 Task: Learn more about a sales navigator core.
Action: Mouse moved to (751, 105)
Screenshot: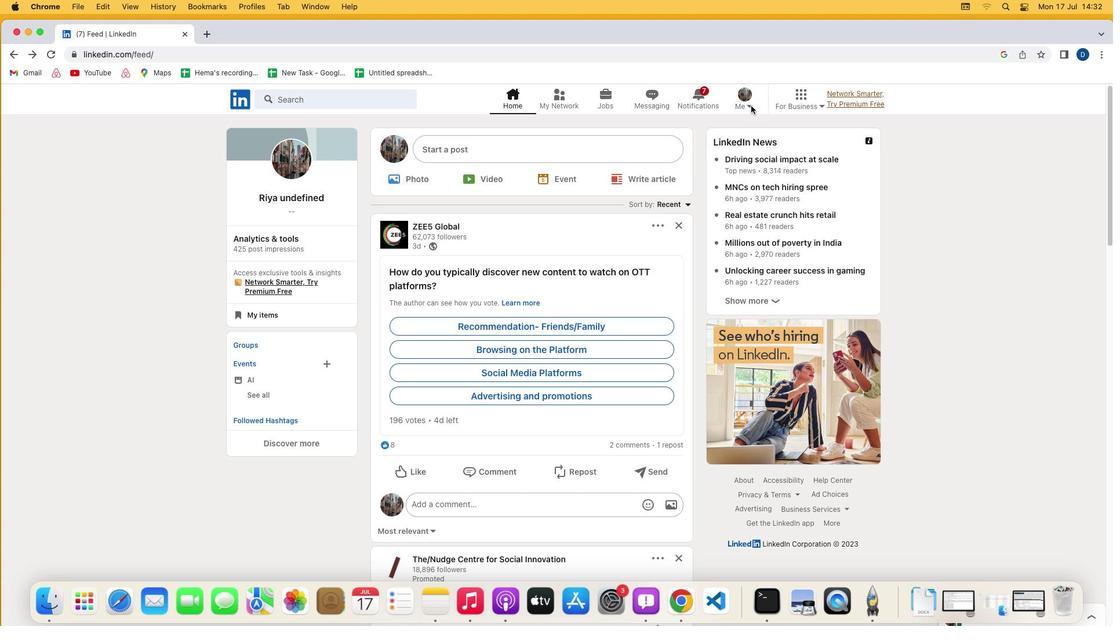 
Action: Mouse pressed left at (751, 105)
Screenshot: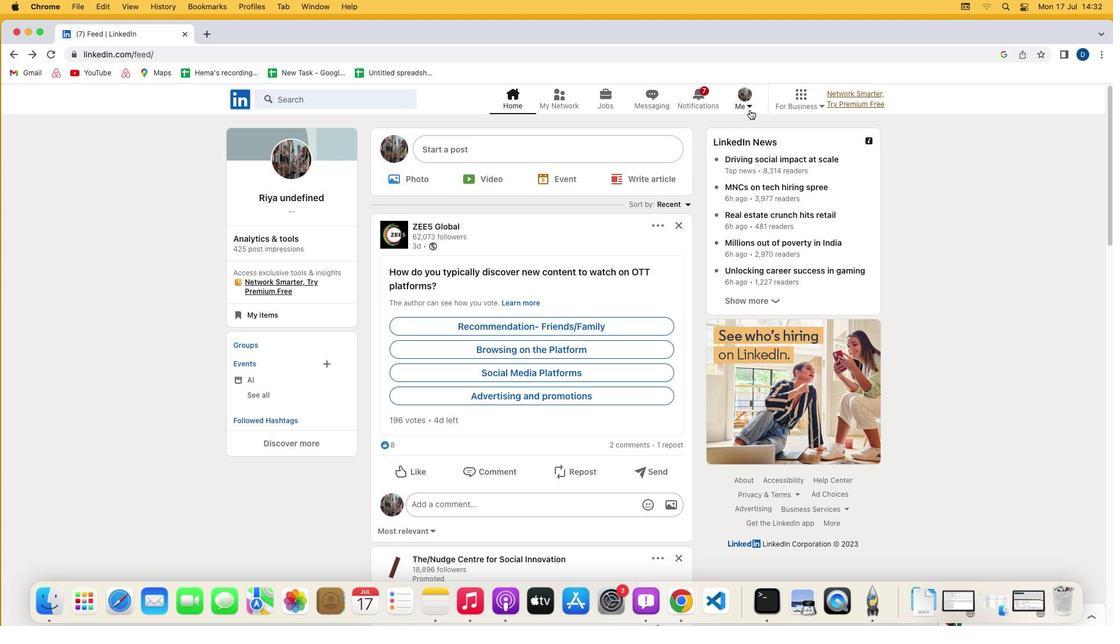 
Action: Mouse moved to (748, 105)
Screenshot: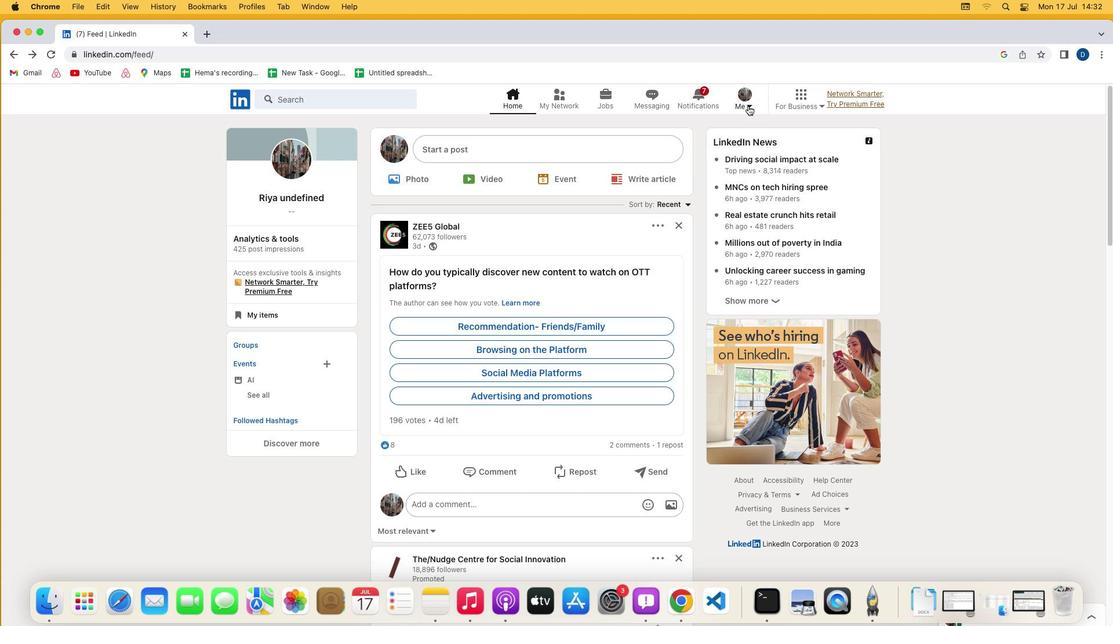 
Action: Mouse pressed left at (748, 105)
Screenshot: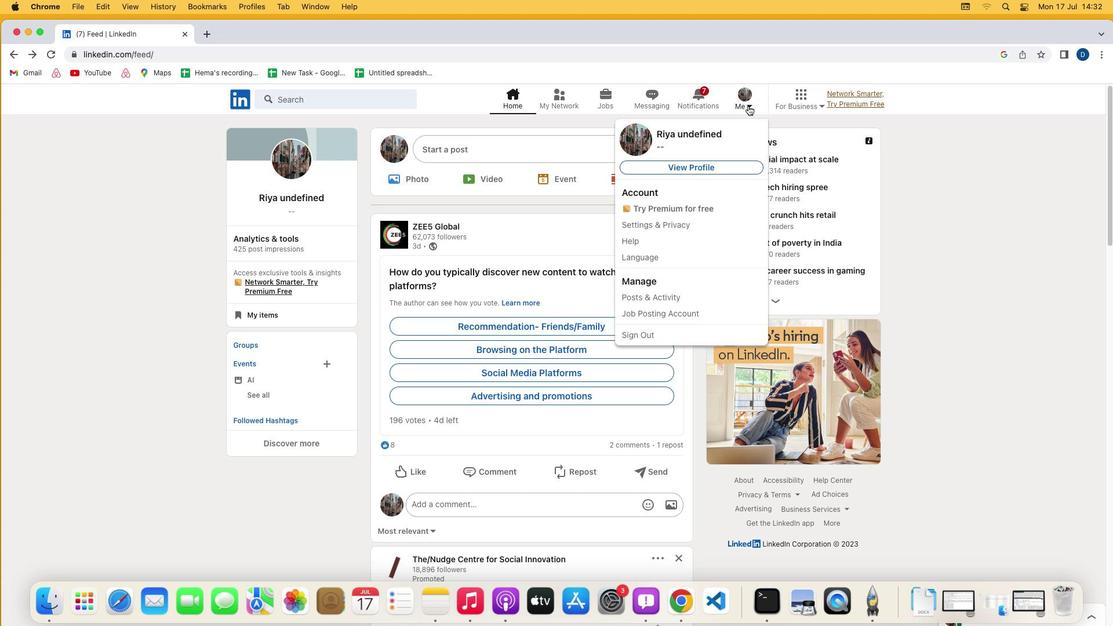 
Action: Mouse moved to (665, 225)
Screenshot: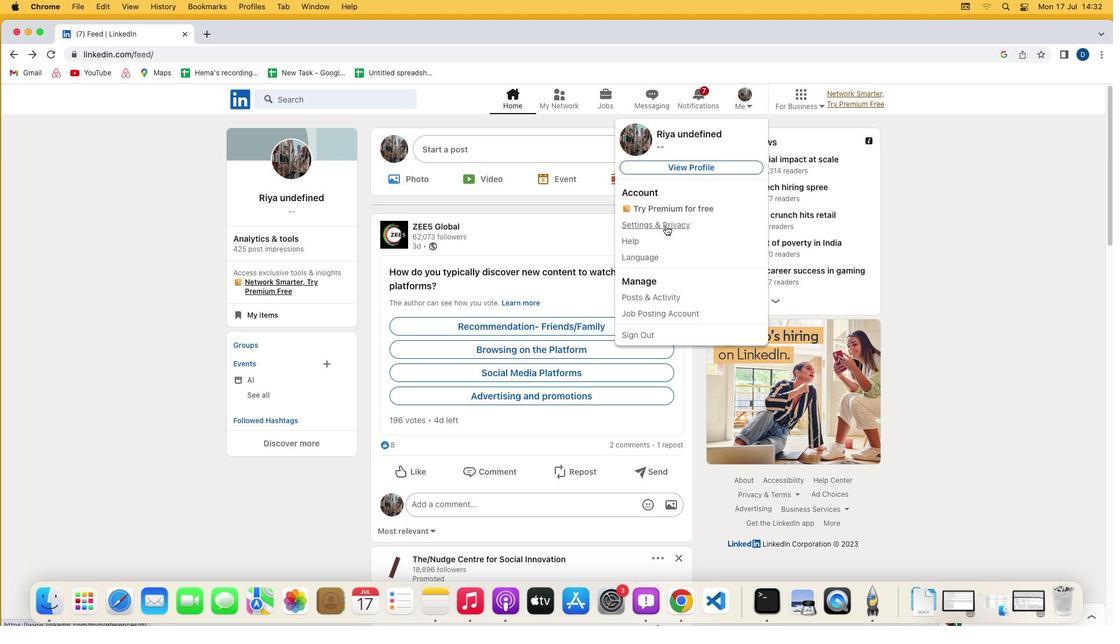 
Action: Mouse pressed left at (665, 225)
Screenshot: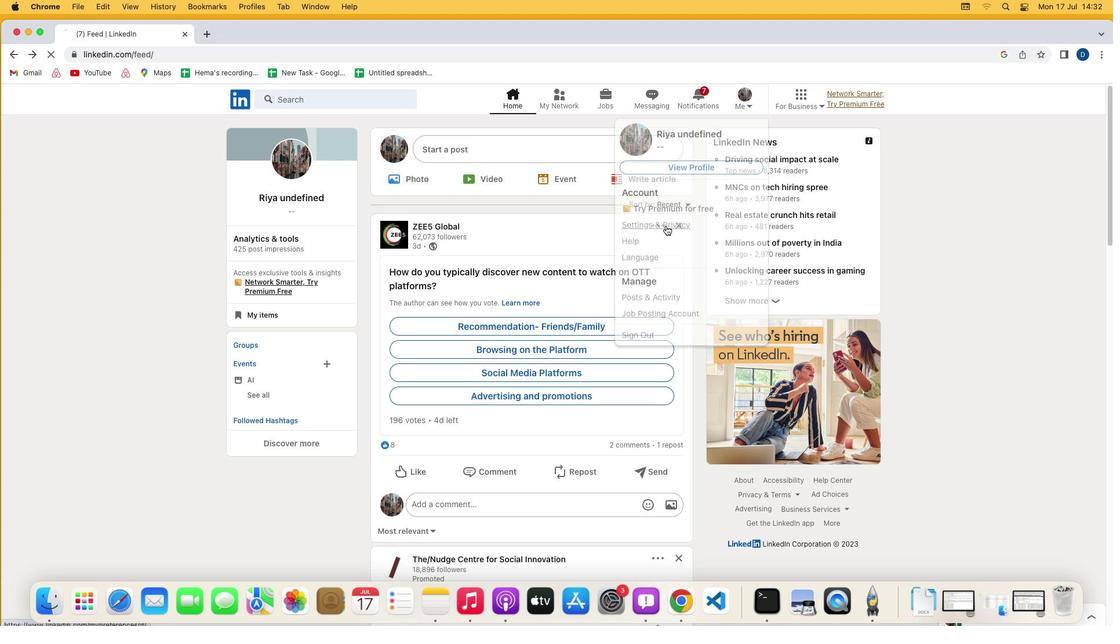
Action: Mouse moved to (539, 354)
Screenshot: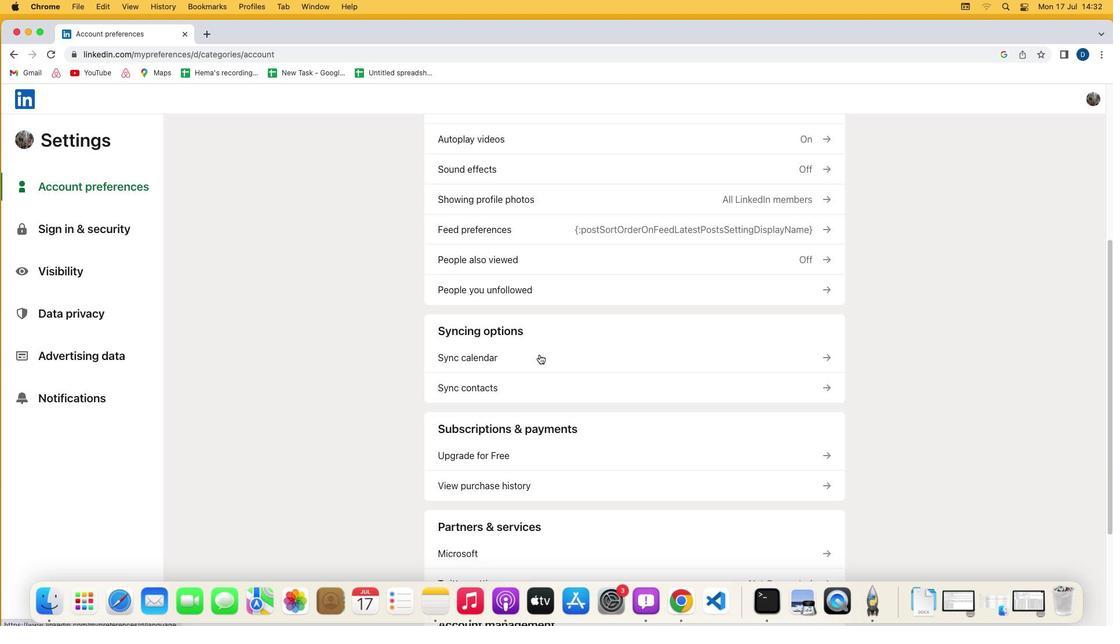 
Action: Mouse scrolled (539, 354) with delta (0, 0)
Screenshot: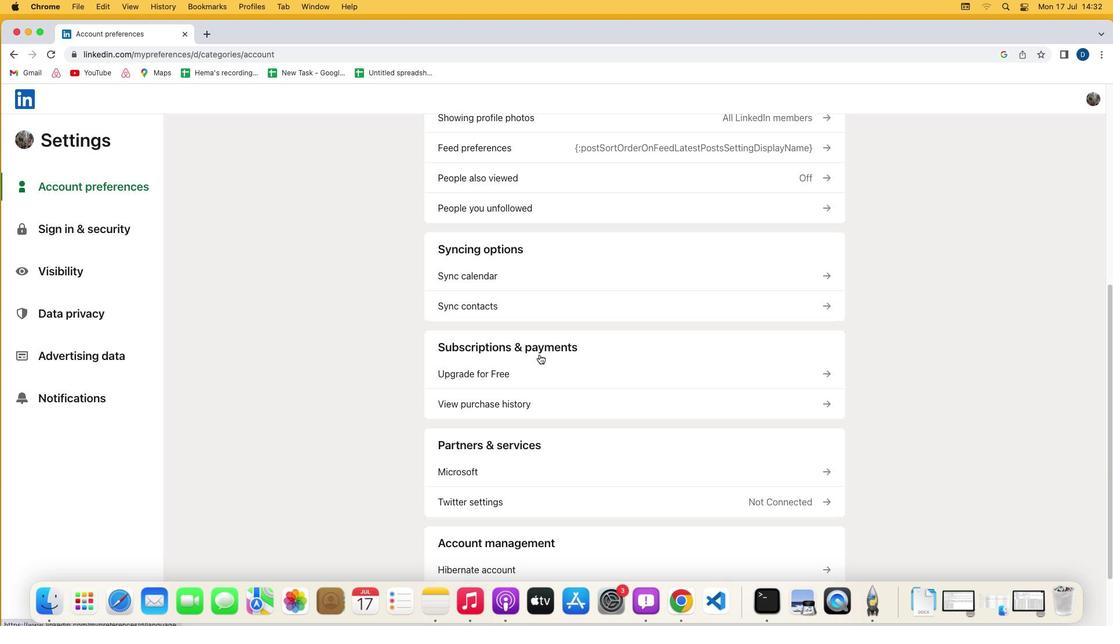 
Action: Mouse scrolled (539, 354) with delta (0, 0)
Screenshot: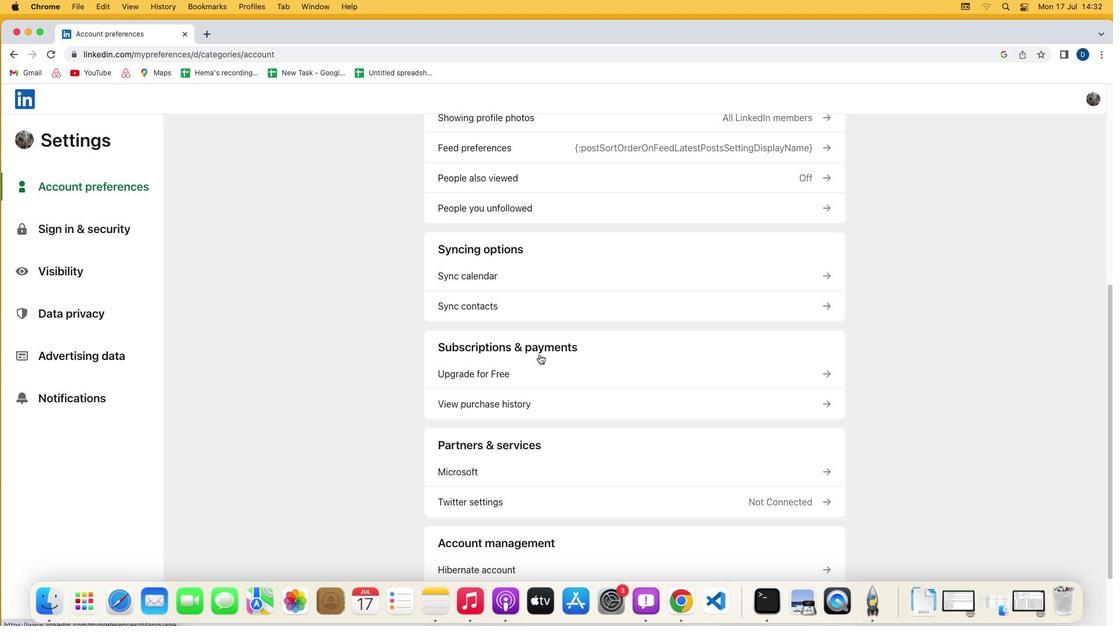 
Action: Mouse scrolled (539, 354) with delta (0, -1)
Screenshot: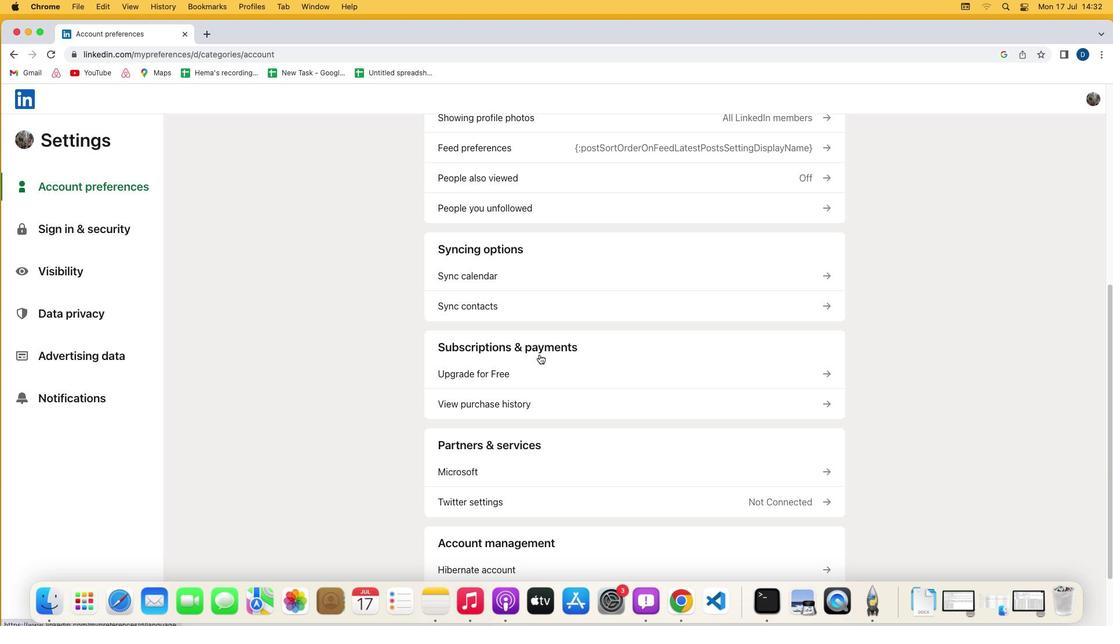 
Action: Mouse scrolled (539, 354) with delta (0, -2)
Screenshot: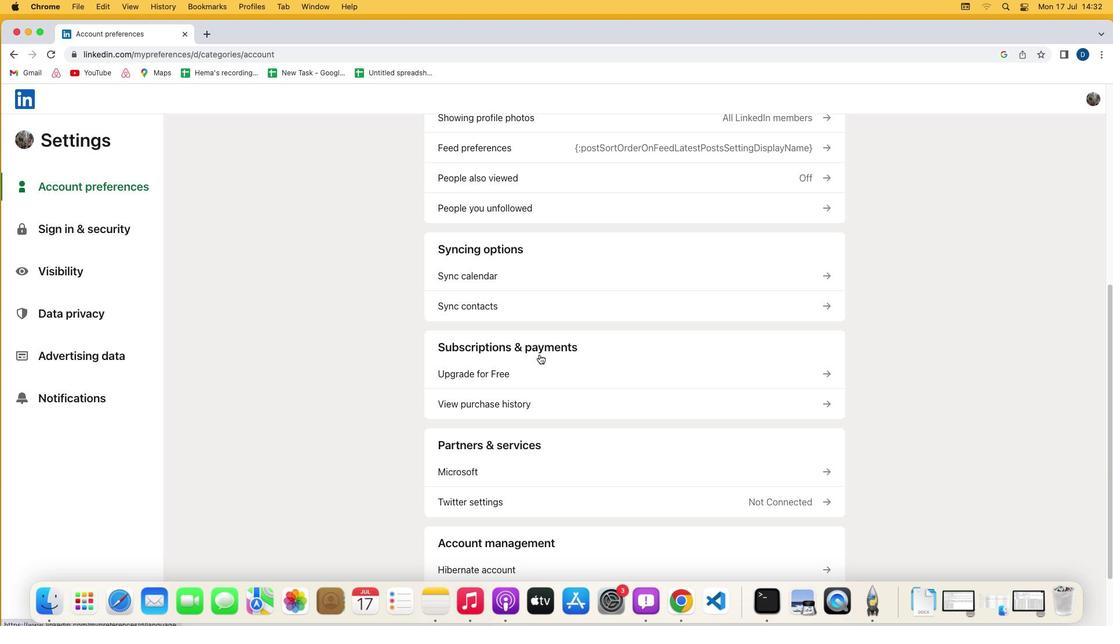 
Action: Mouse scrolled (539, 354) with delta (0, -2)
Screenshot: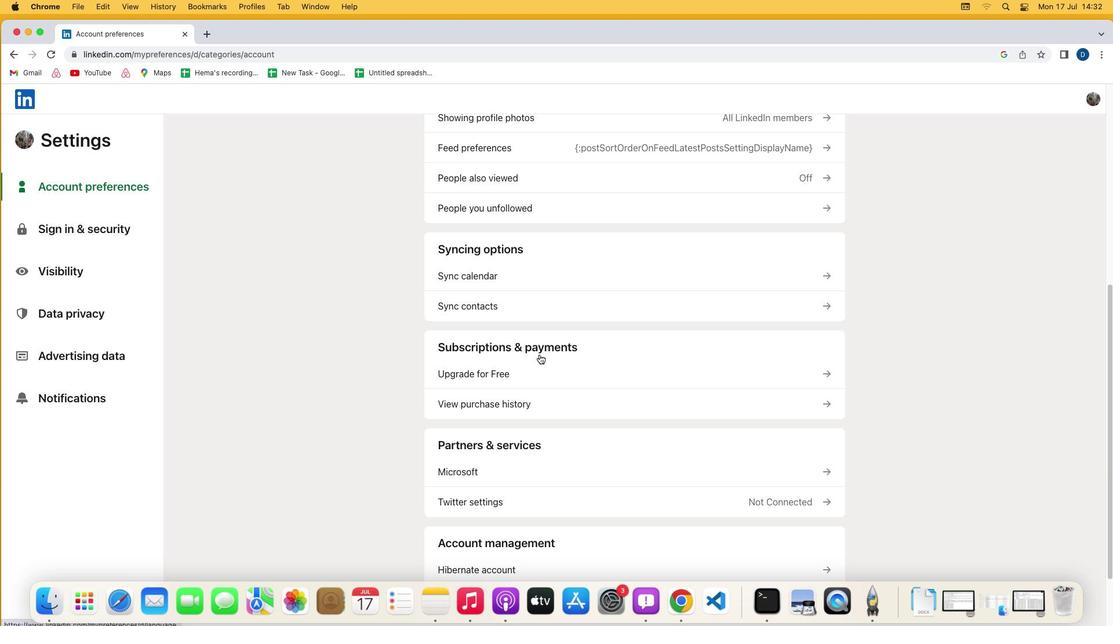 
Action: Mouse scrolled (539, 354) with delta (0, 0)
Screenshot: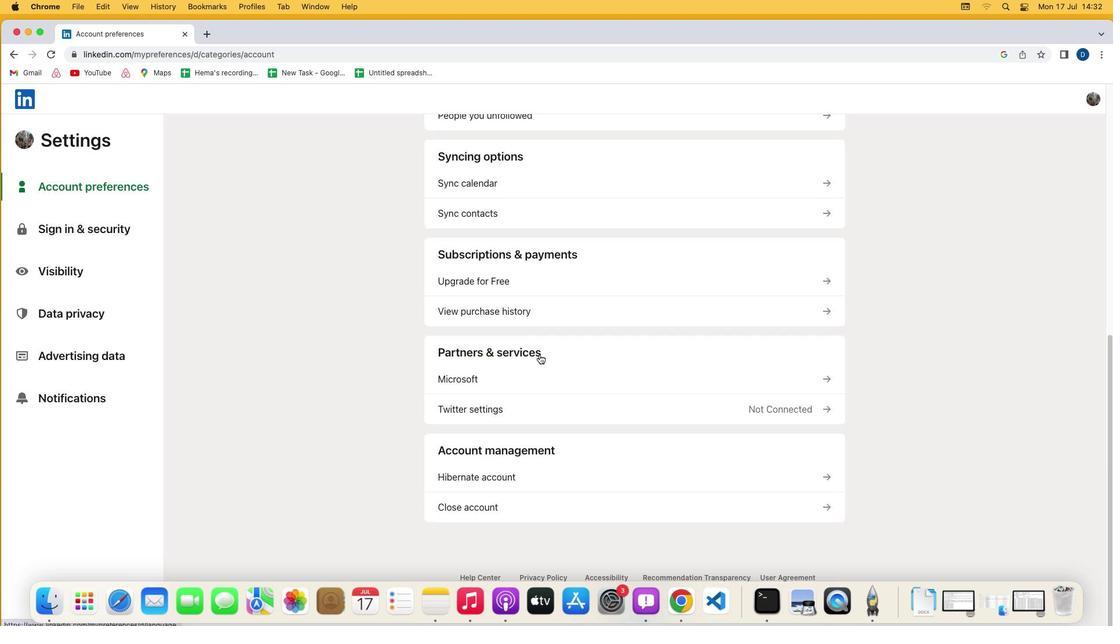 
Action: Mouse scrolled (539, 354) with delta (0, 0)
Screenshot: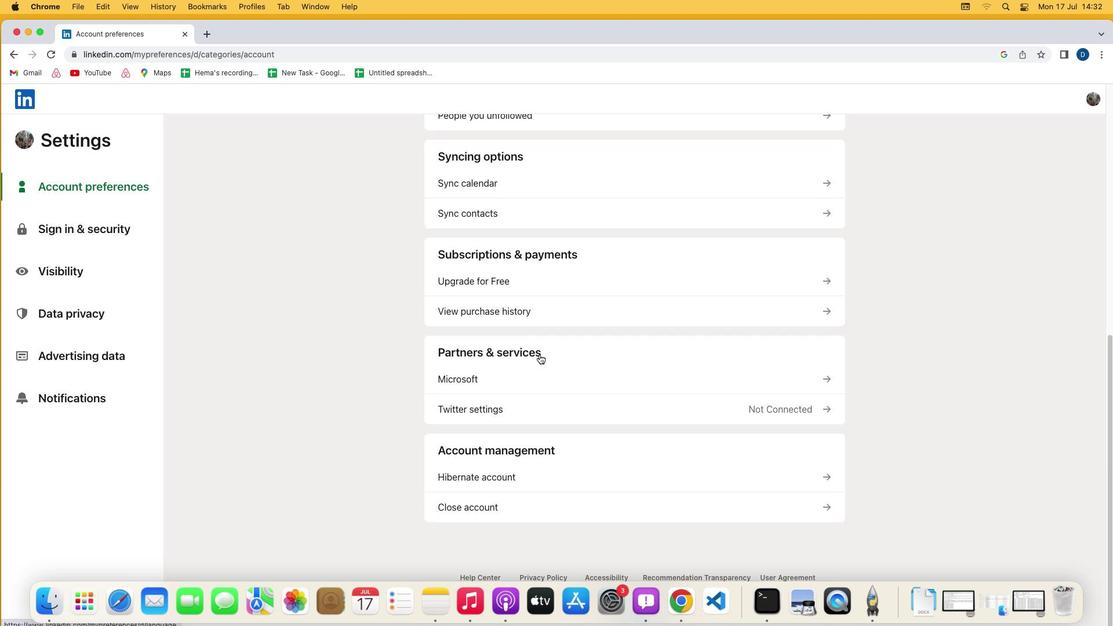 
Action: Mouse scrolled (539, 354) with delta (0, -1)
Screenshot: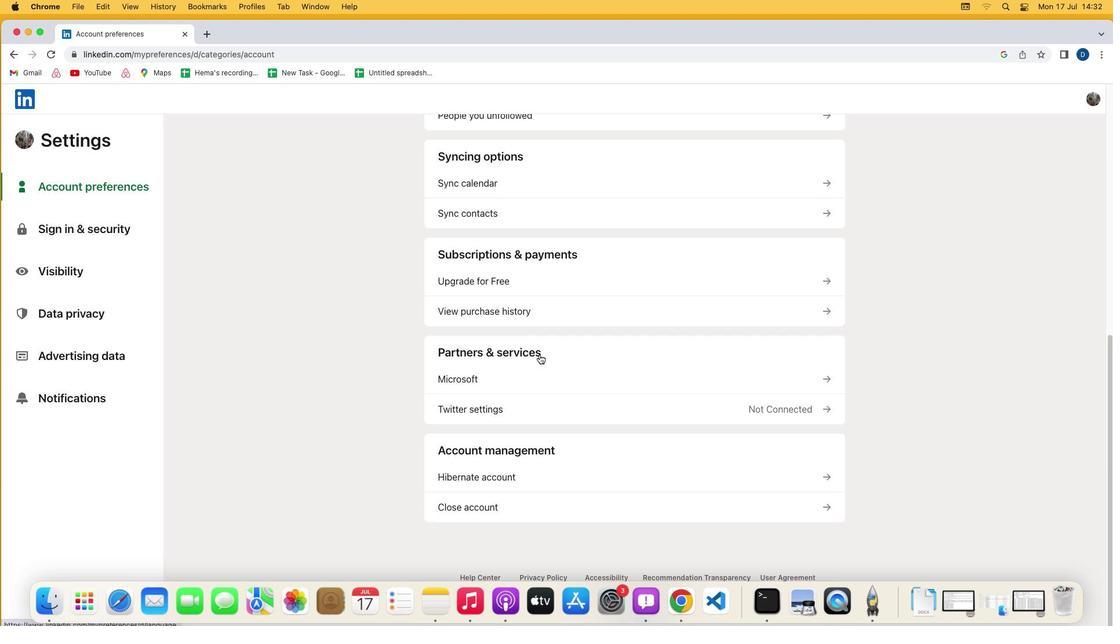 
Action: Mouse moved to (513, 283)
Screenshot: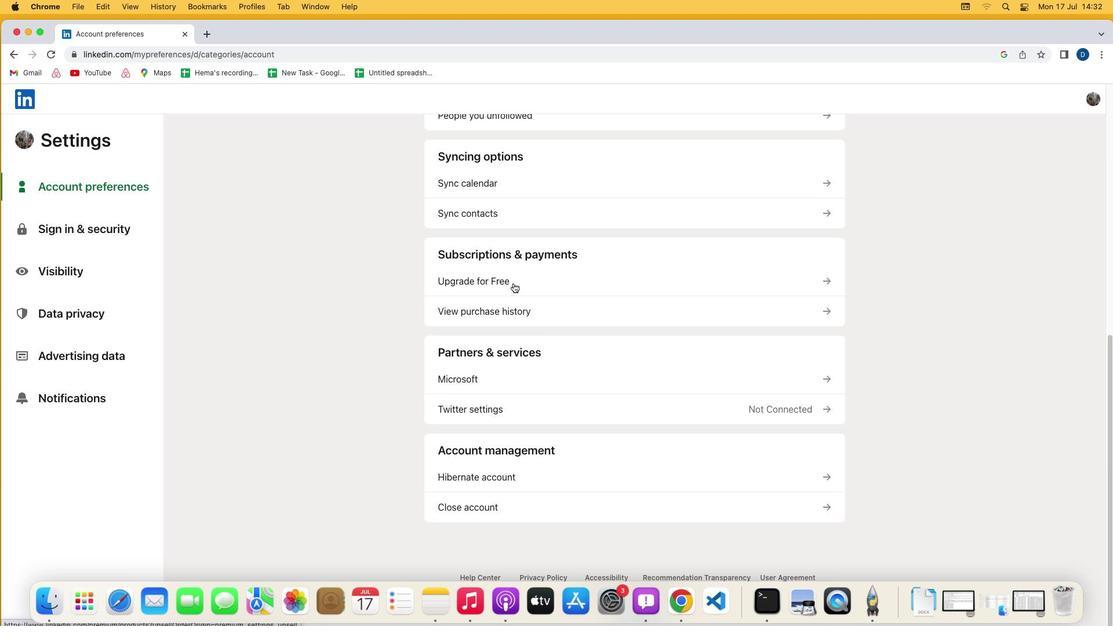 
Action: Mouse pressed left at (513, 283)
Screenshot: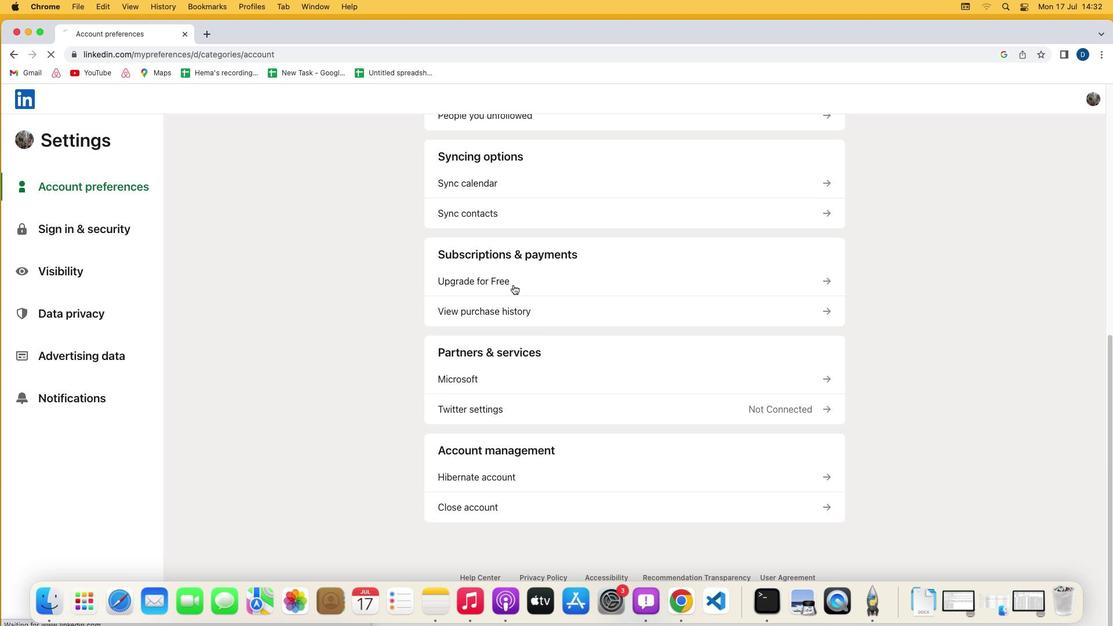 
Action: Mouse moved to (455, 345)
Screenshot: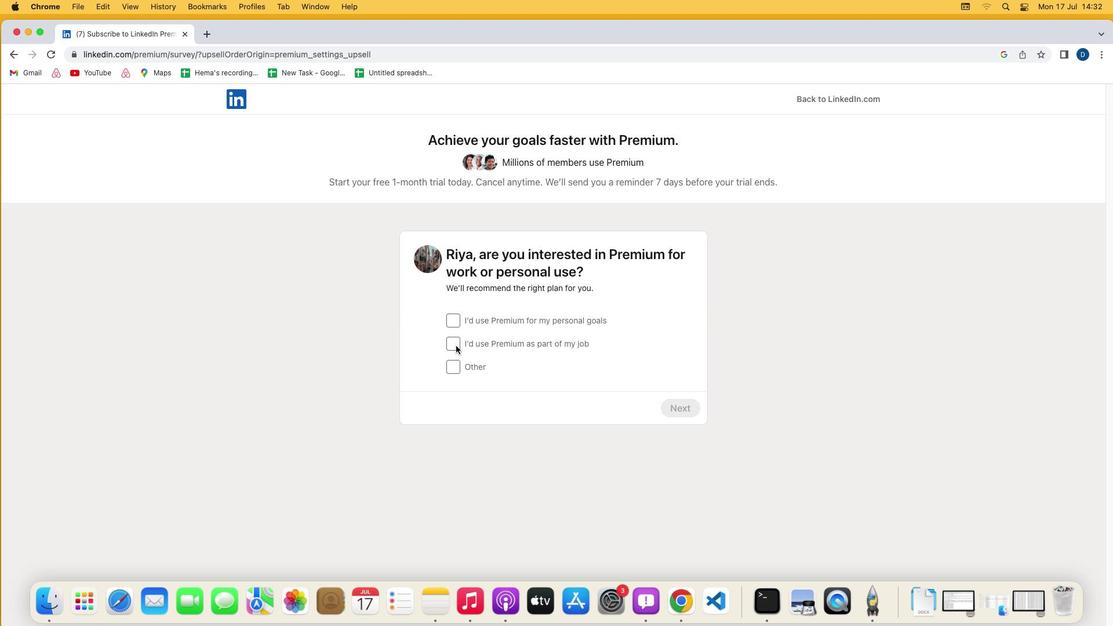
Action: Mouse pressed left at (455, 345)
Screenshot: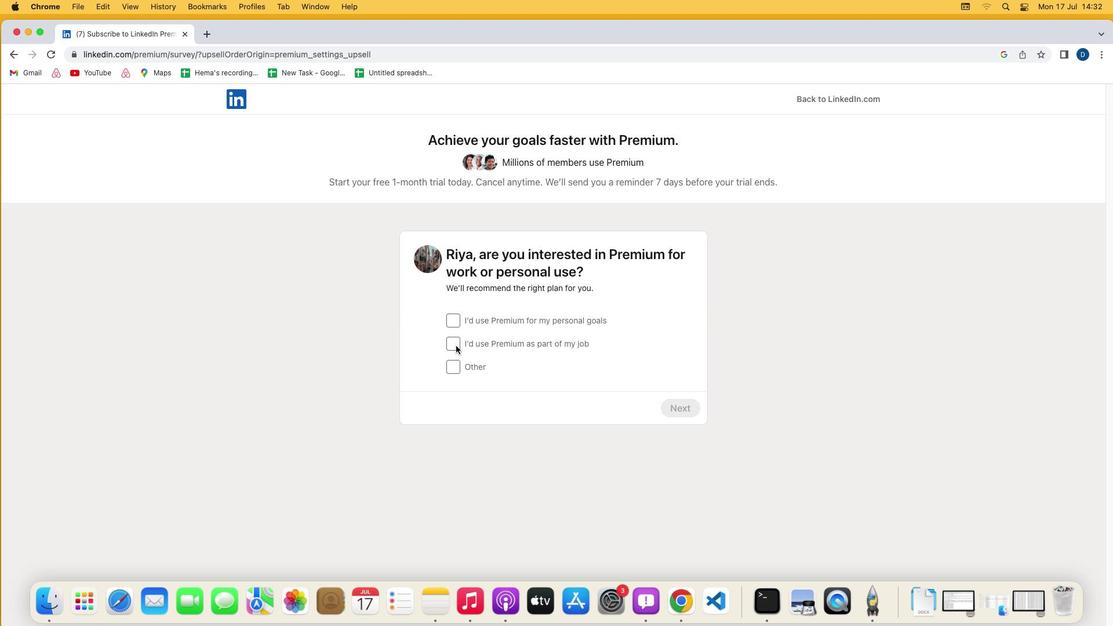 
Action: Mouse moved to (688, 407)
Screenshot: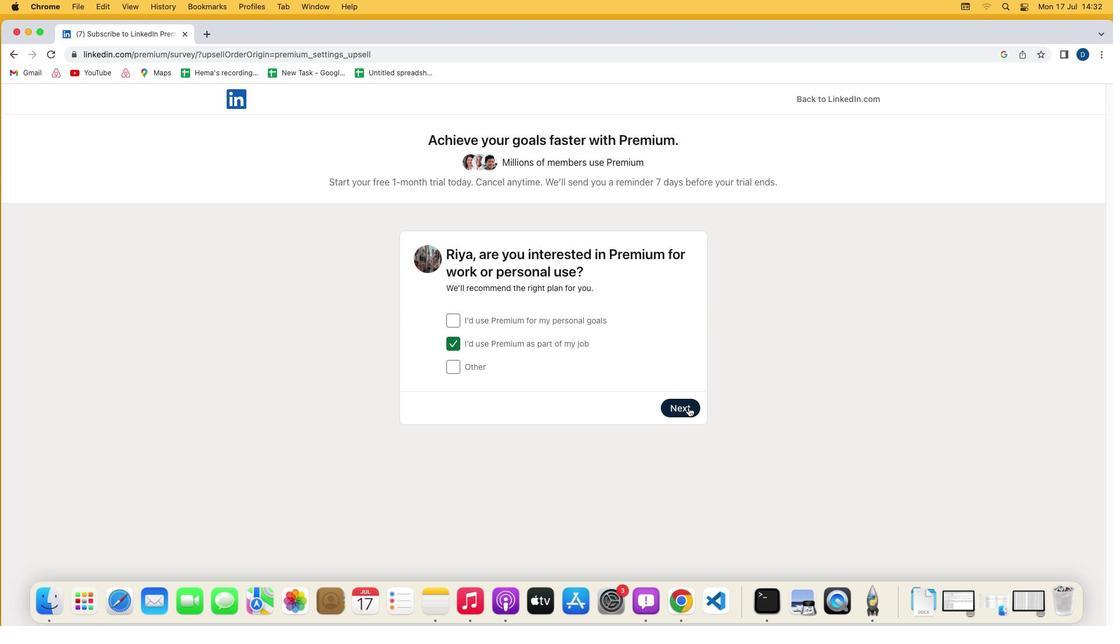 
Action: Mouse pressed left at (688, 407)
Screenshot: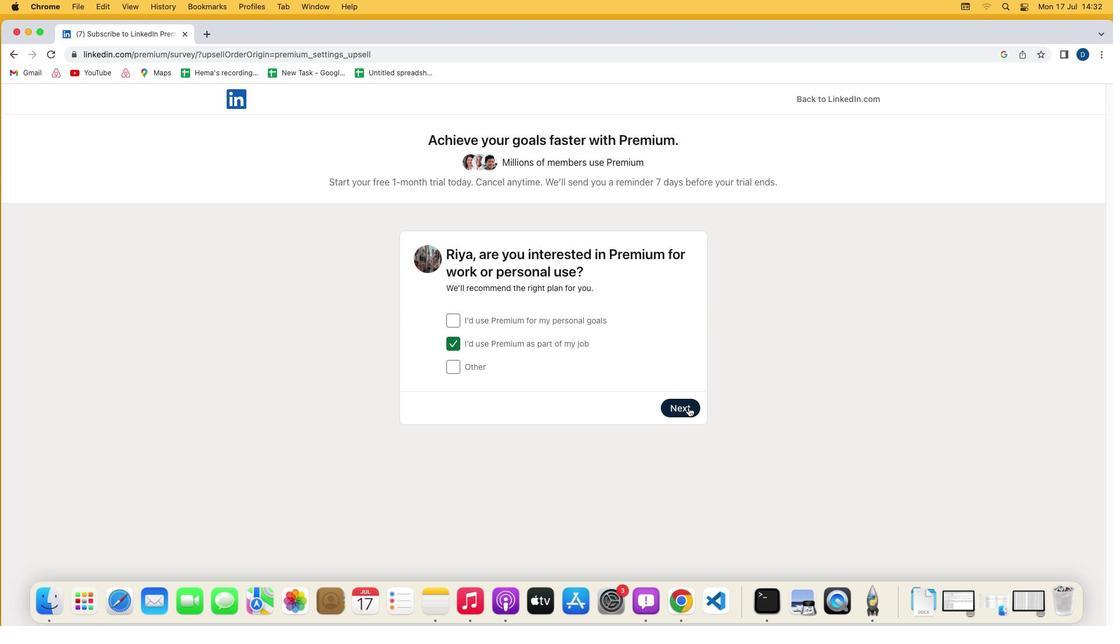 
Action: Mouse moved to (676, 473)
Screenshot: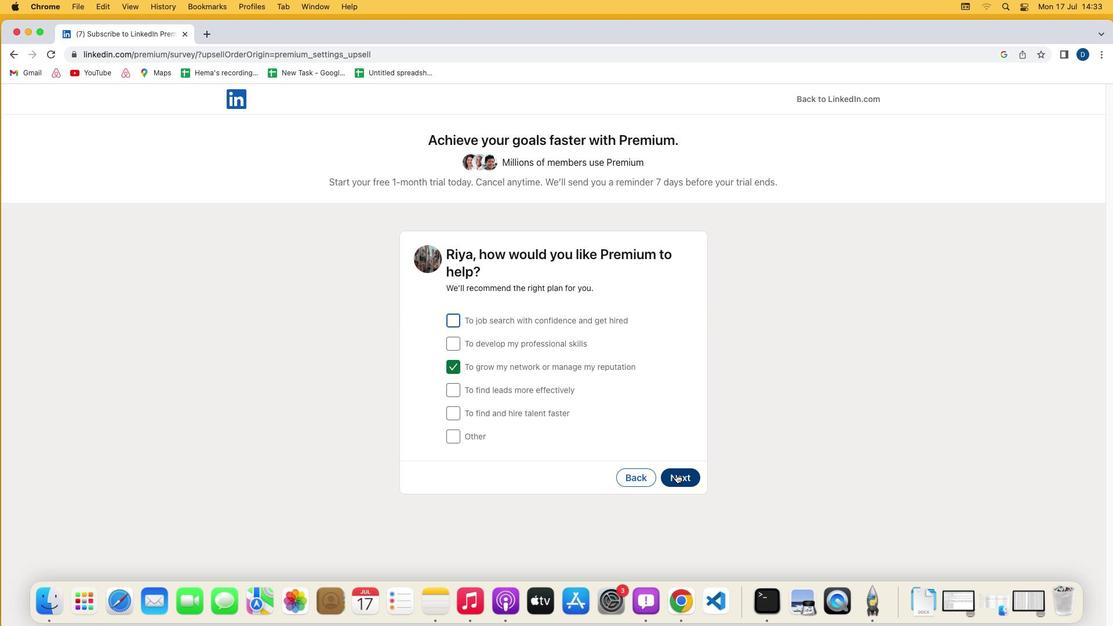
Action: Mouse pressed left at (676, 473)
Screenshot: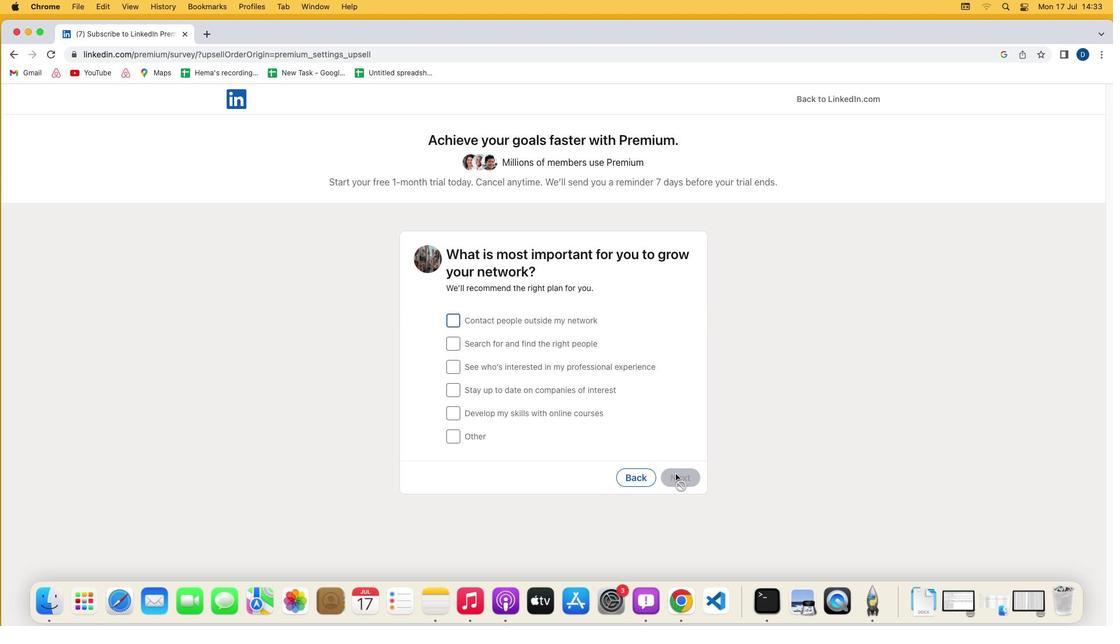 
Action: Mouse moved to (454, 387)
Screenshot: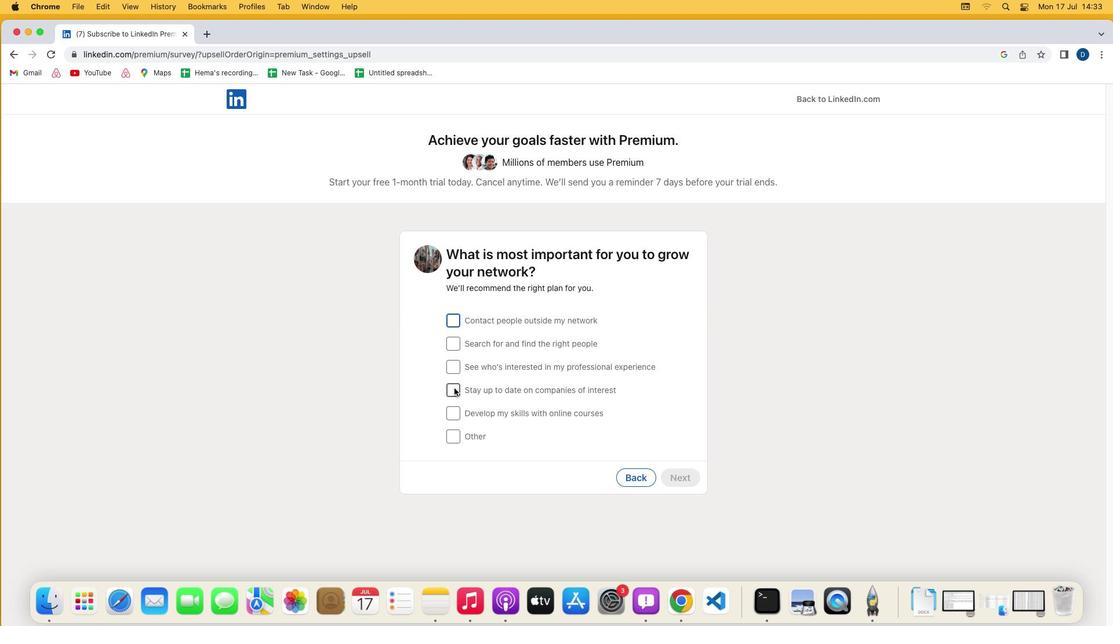 
Action: Mouse pressed left at (454, 387)
Screenshot: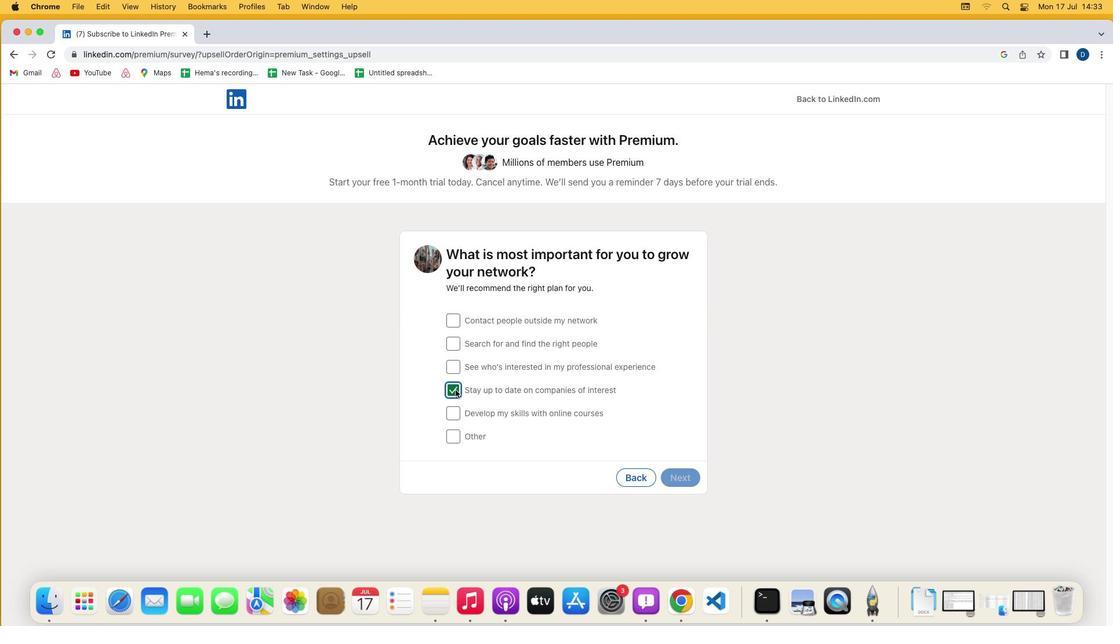
Action: Mouse moved to (688, 469)
Screenshot: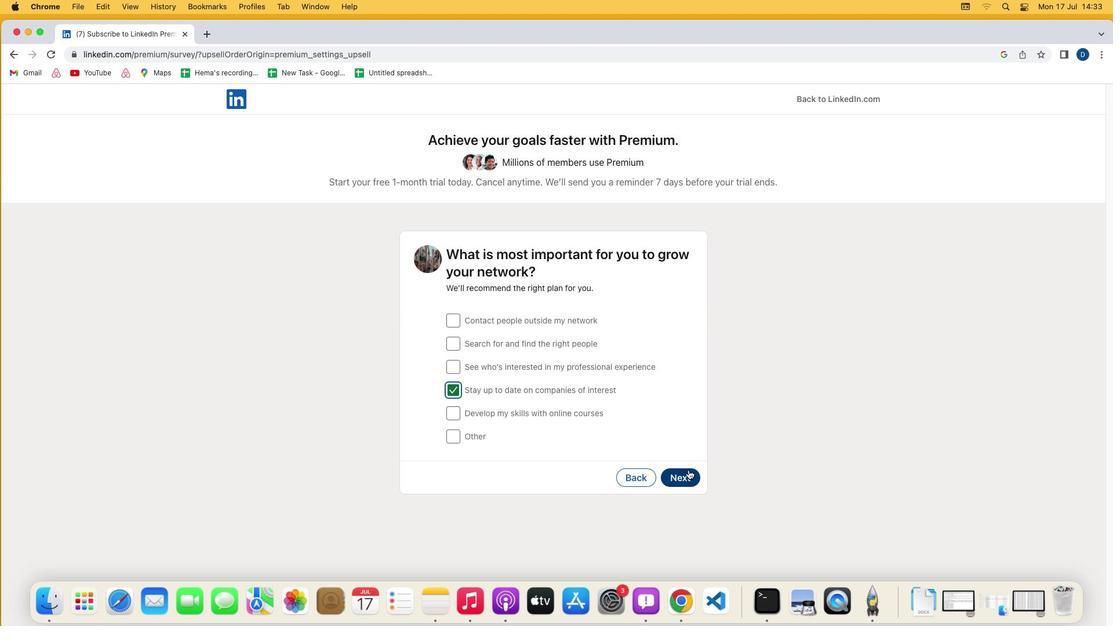 
Action: Mouse pressed left at (688, 469)
Screenshot: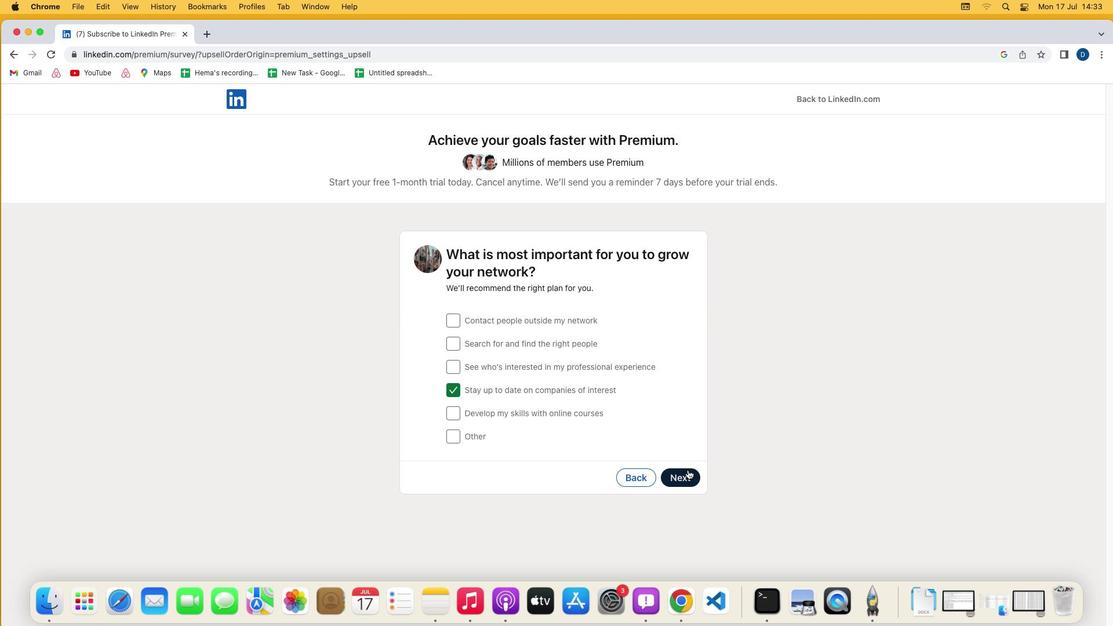 
Action: Mouse moved to (263, 573)
Screenshot: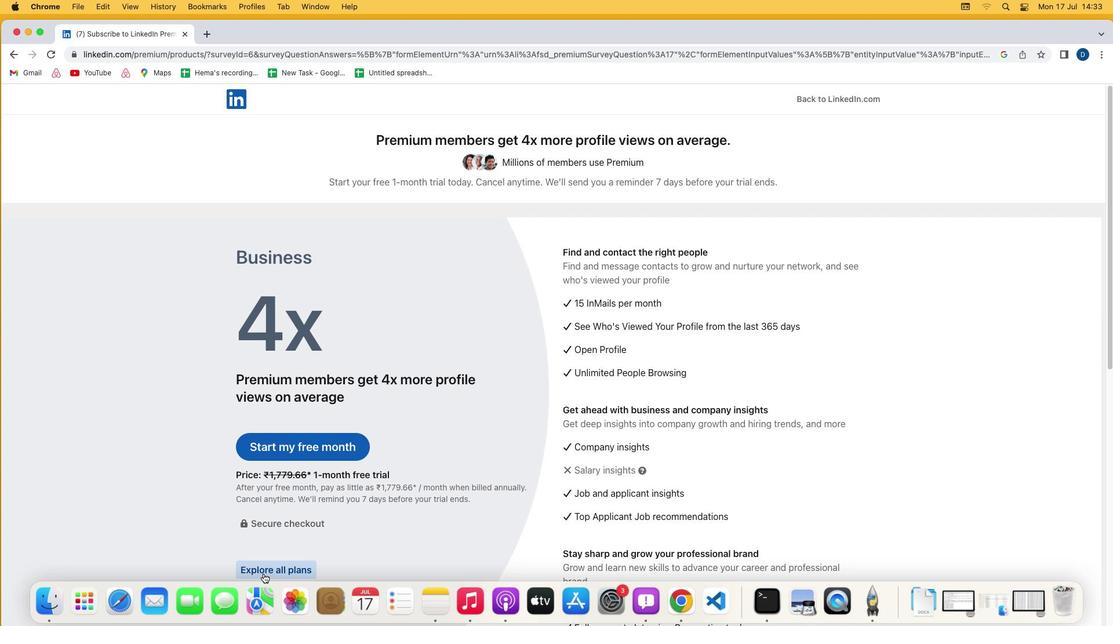 
Action: Mouse pressed left at (263, 573)
Screenshot: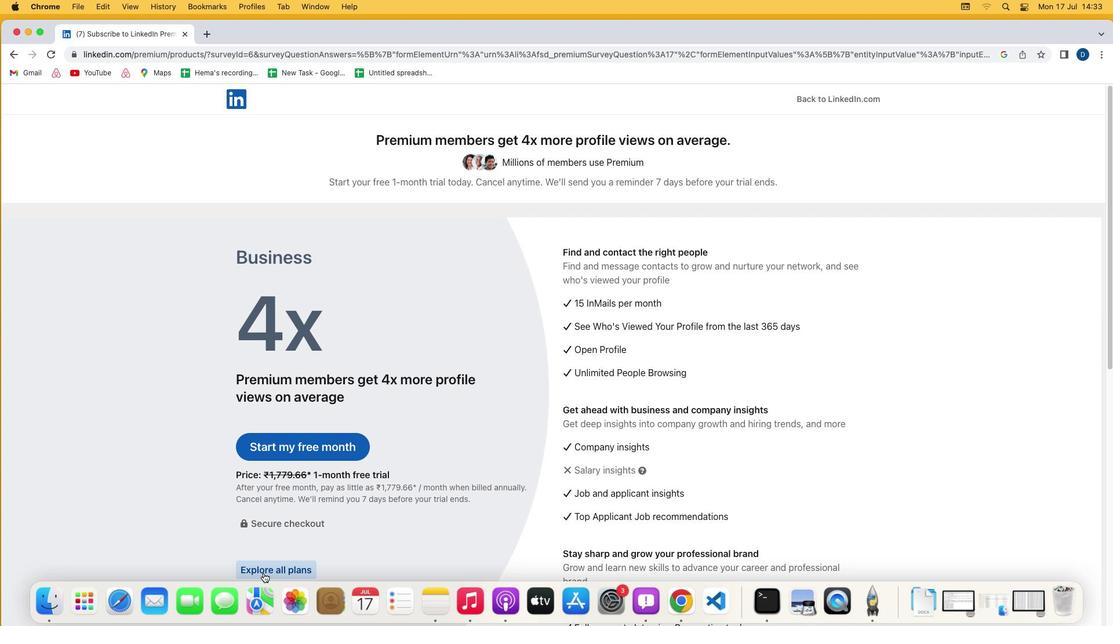 
Action: Mouse moved to (647, 487)
Screenshot: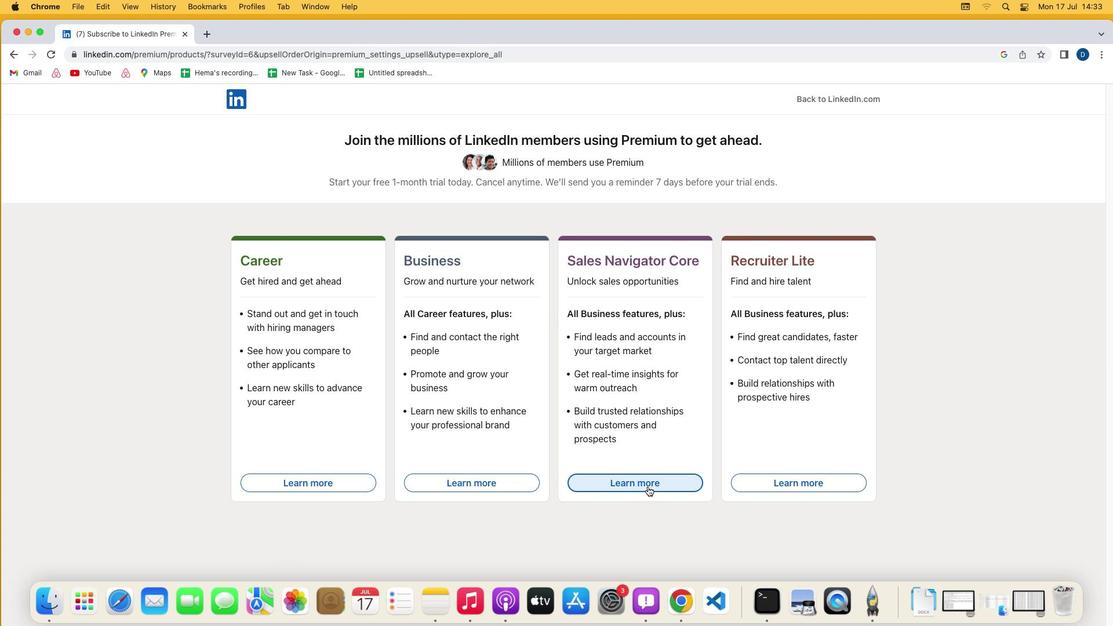
Action: Mouse pressed left at (647, 487)
Screenshot: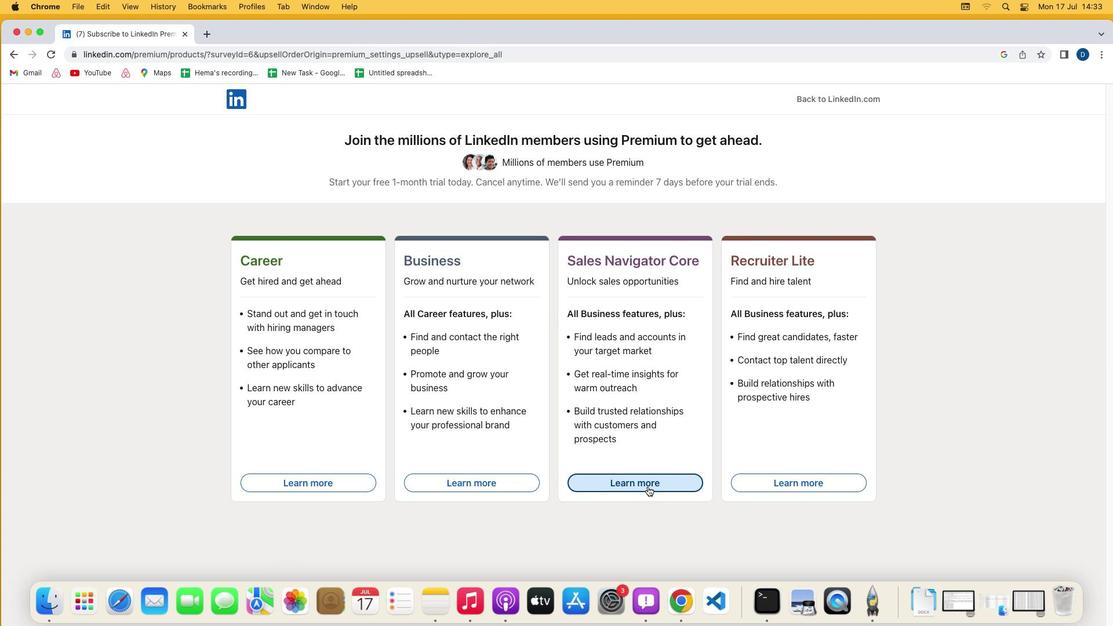 
